 Task: Use the formula "CHITEST" in spreadsheet "Project portfolio".
Action: Mouse pressed left at (791, 192)
Screenshot: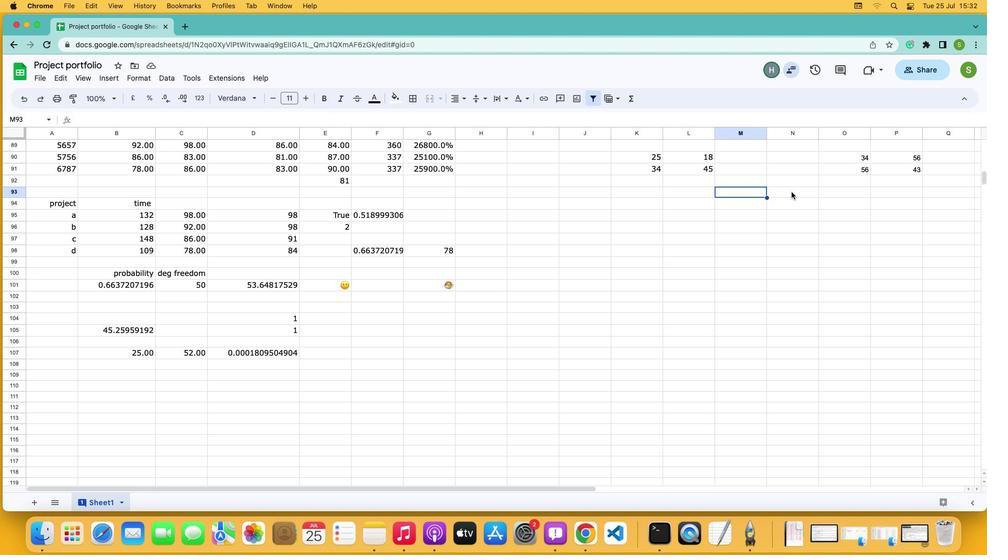 
Action: Mouse moved to (625, 97)
Screenshot: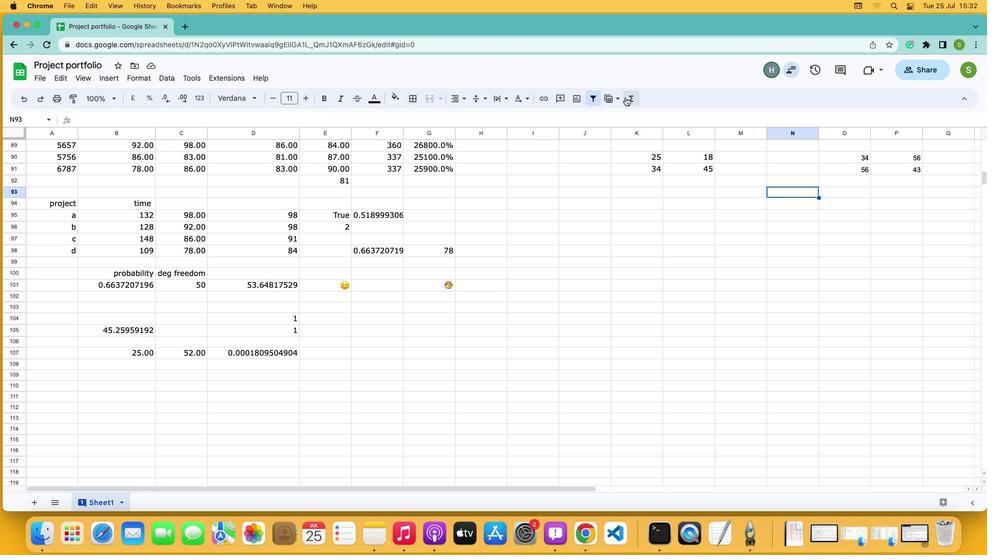 
Action: Mouse pressed left at (625, 97)
Screenshot: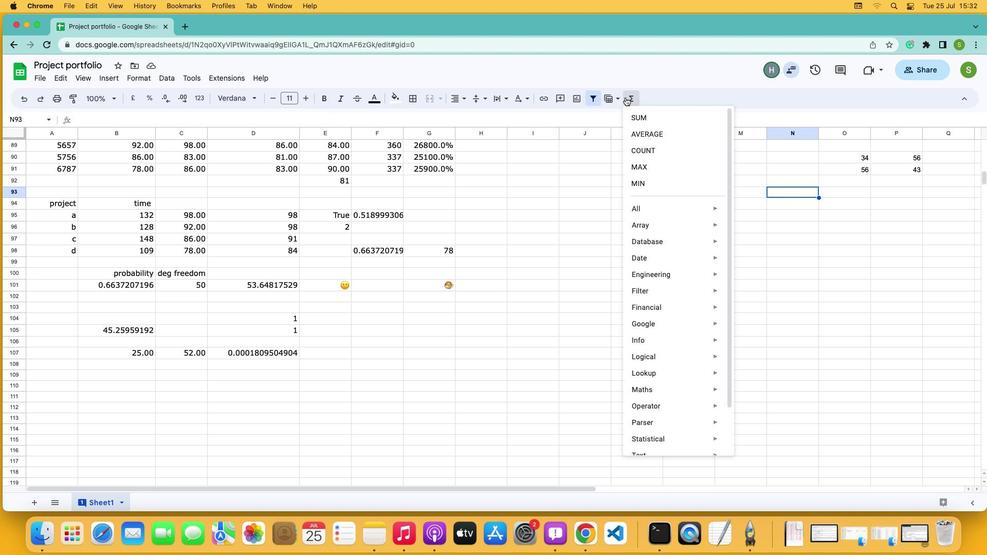 
Action: Mouse moved to (650, 204)
Screenshot: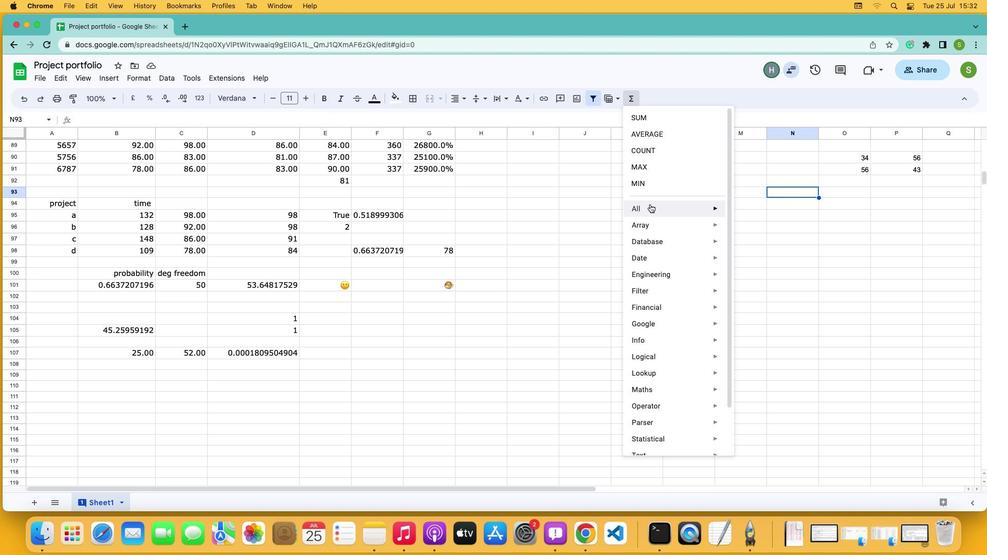 
Action: Mouse pressed left at (650, 204)
Screenshot: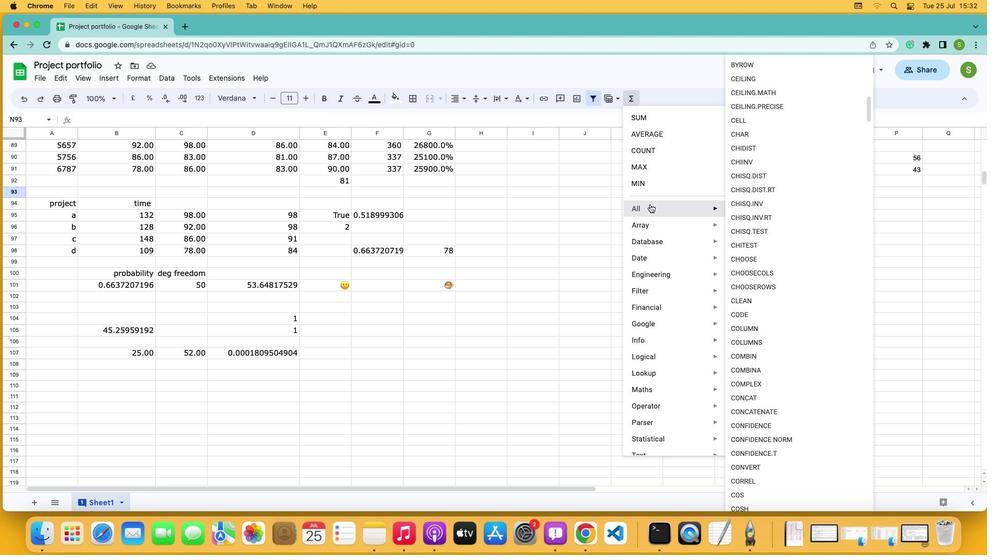 
Action: Mouse moved to (766, 248)
Screenshot: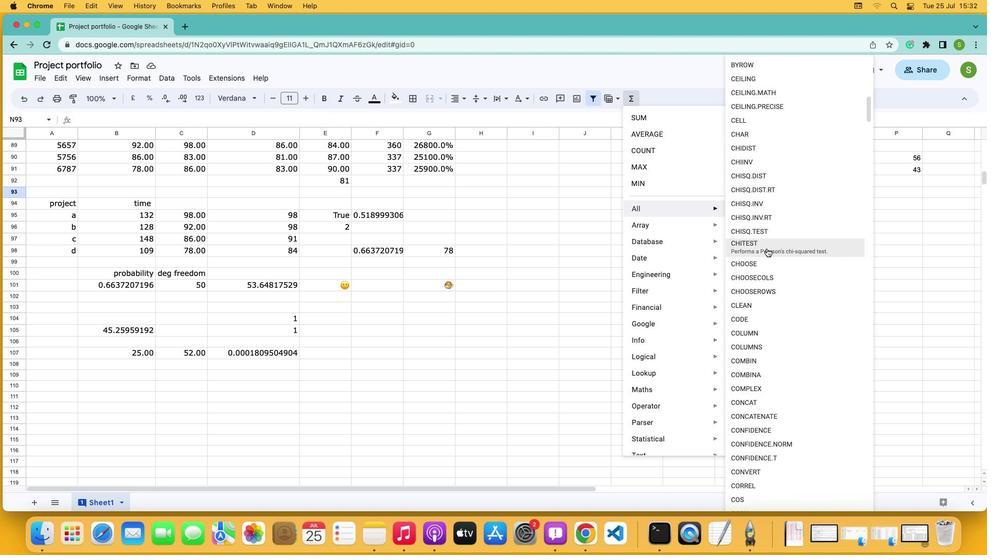 
Action: Mouse pressed left at (766, 248)
Screenshot: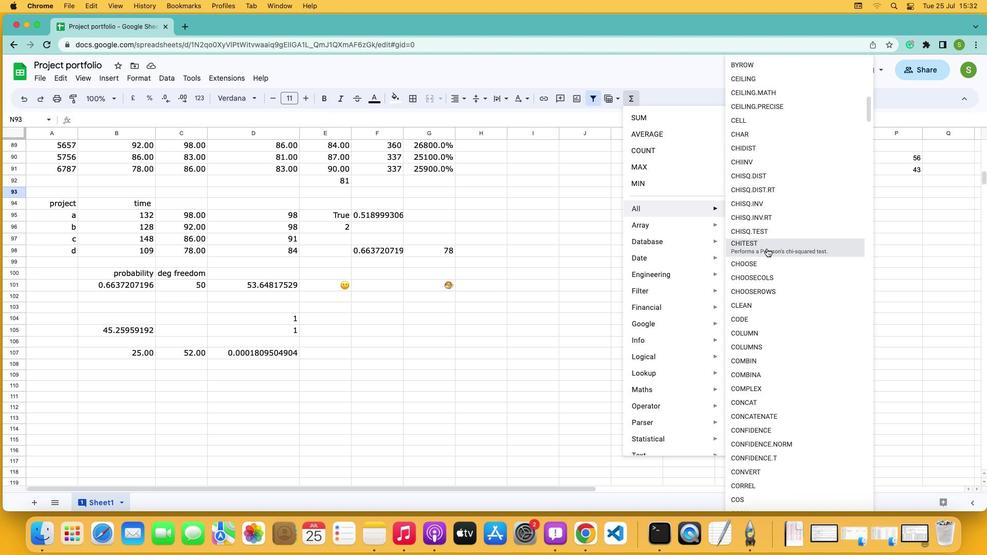 
Action: Mouse moved to (646, 155)
Screenshot: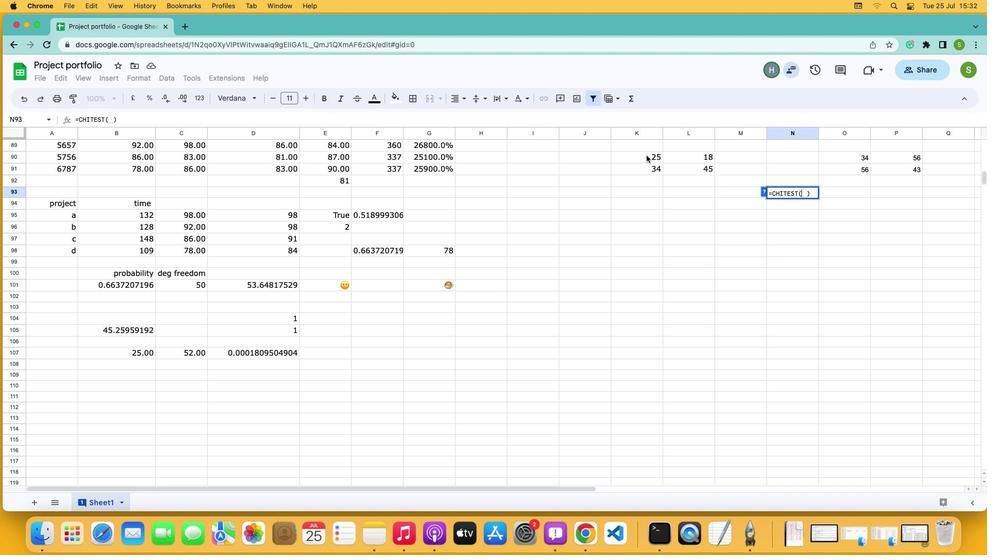 
Action: Mouse pressed left at (646, 155)
Screenshot: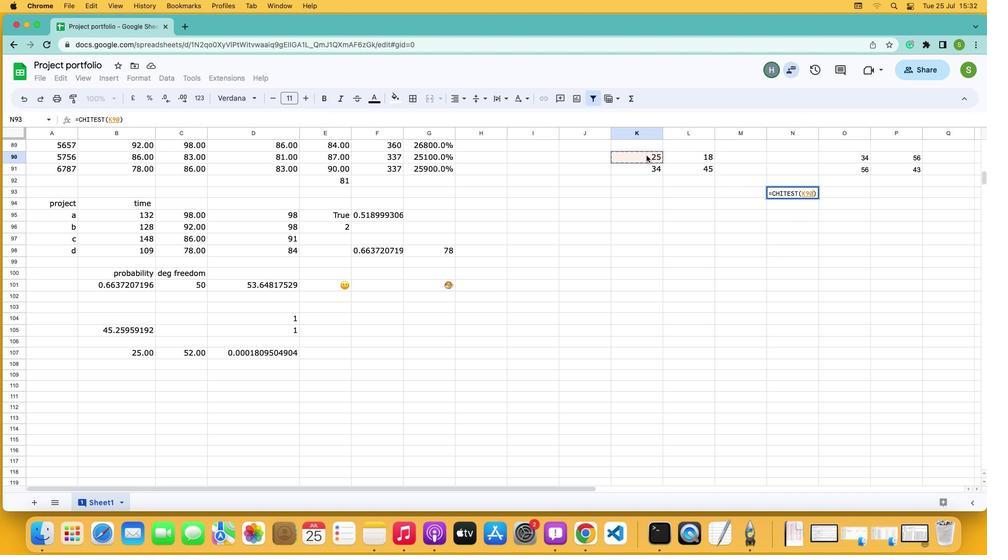 
Action: Mouse moved to (693, 171)
Screenshot: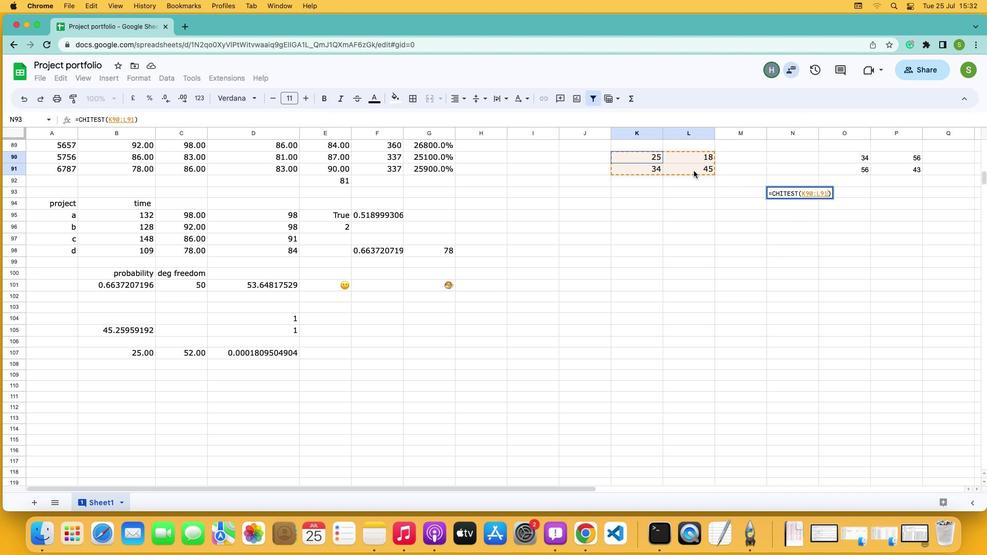 
Action: Key pressed ','
Screenshot: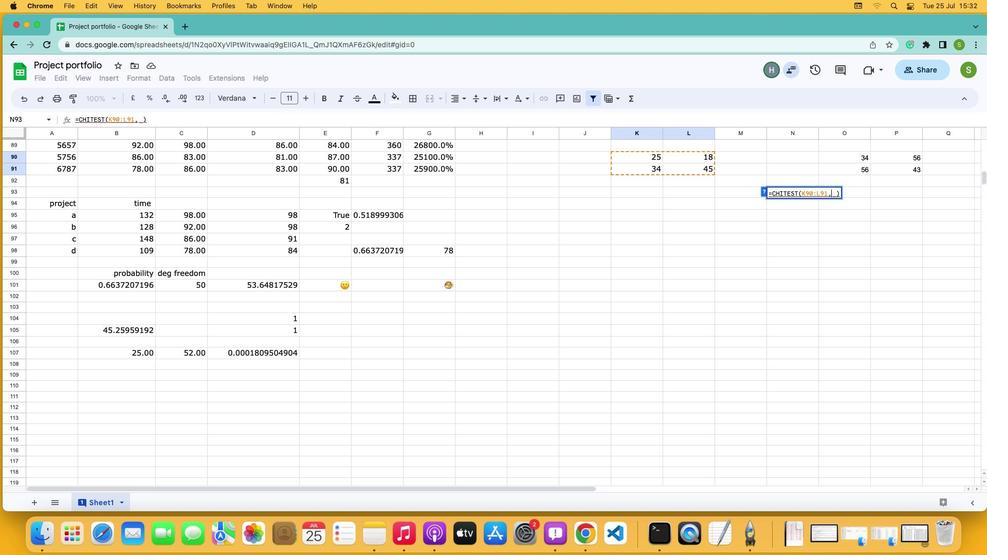 
Action: Mouse moved to (834, 152)
Screenshot: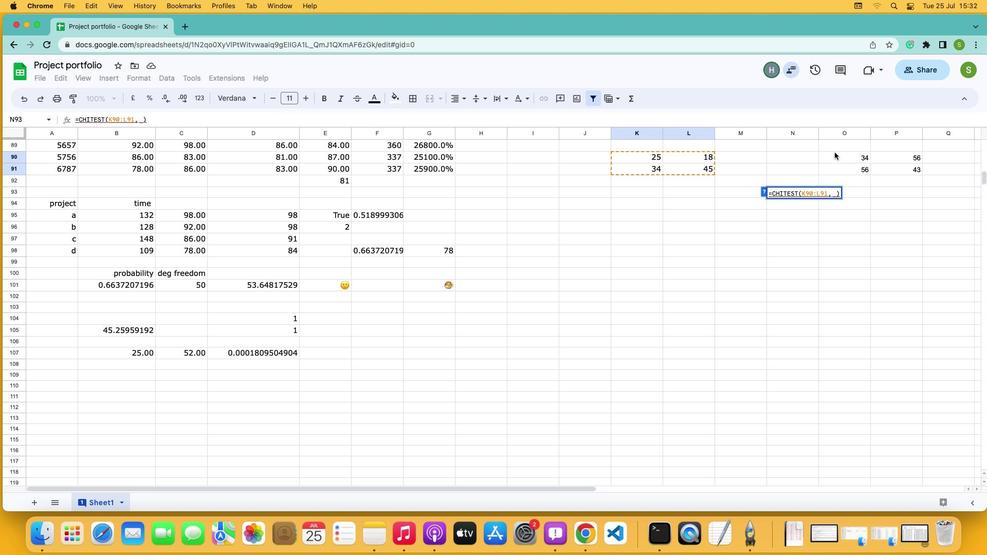 
Action: Mouse pressed left at (834, 152)
Screenshot: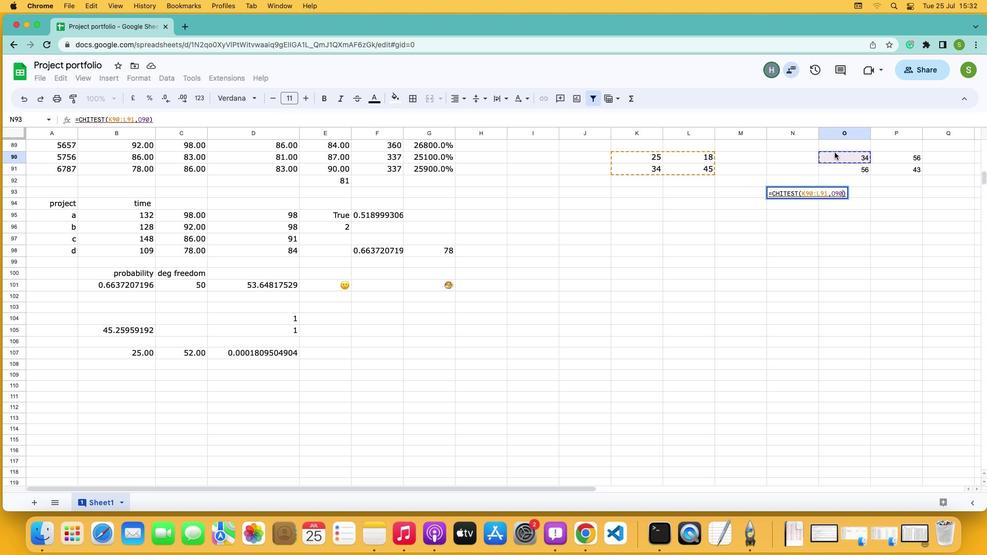
Action: Mouse moved to (906, 168)
Screenshot: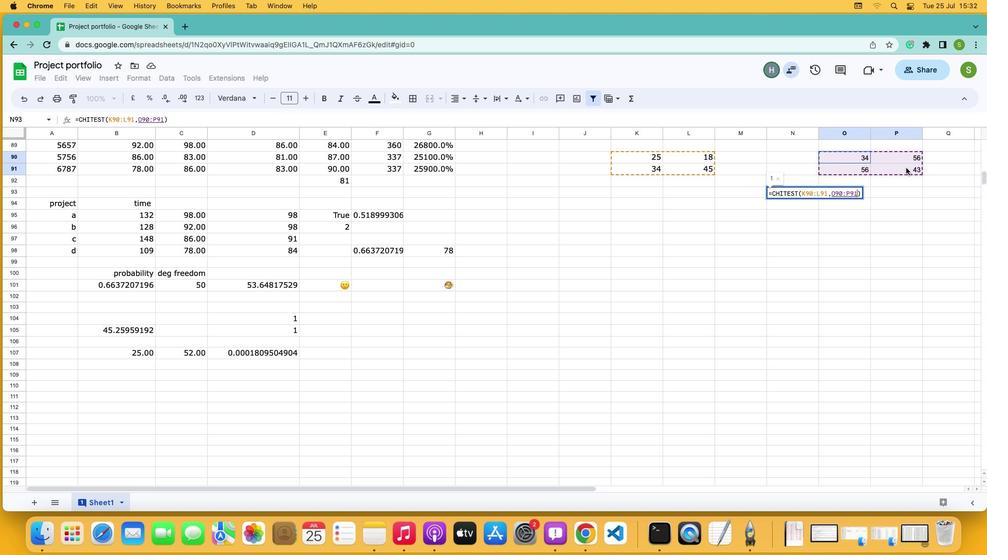 
Action: Key pressed Key.enter
Screenshot: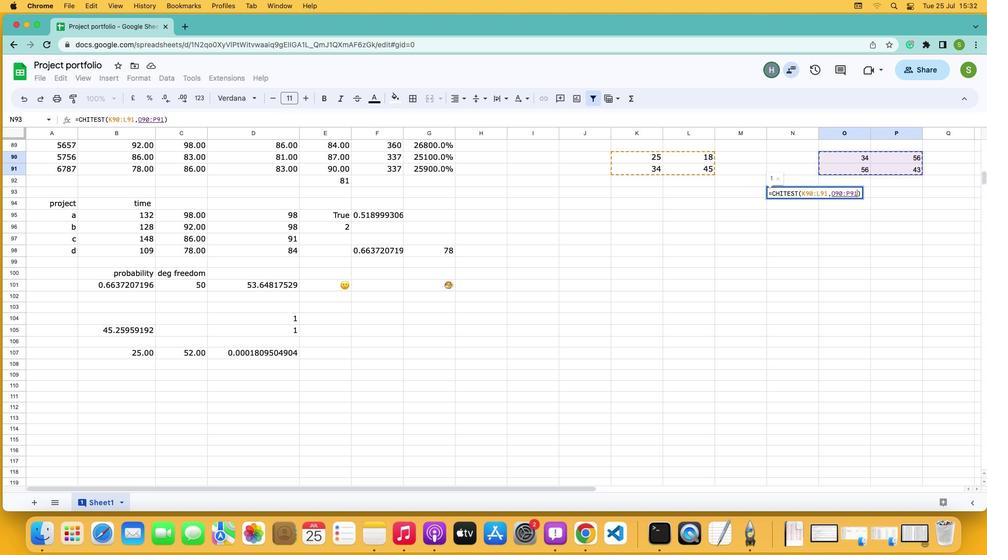 
